 Task: Change the configuration of the roadmap layout of the mark's project to sort by "Status" in descending order.
Action: Mouse pressed left at (276, 166)
Screenshot: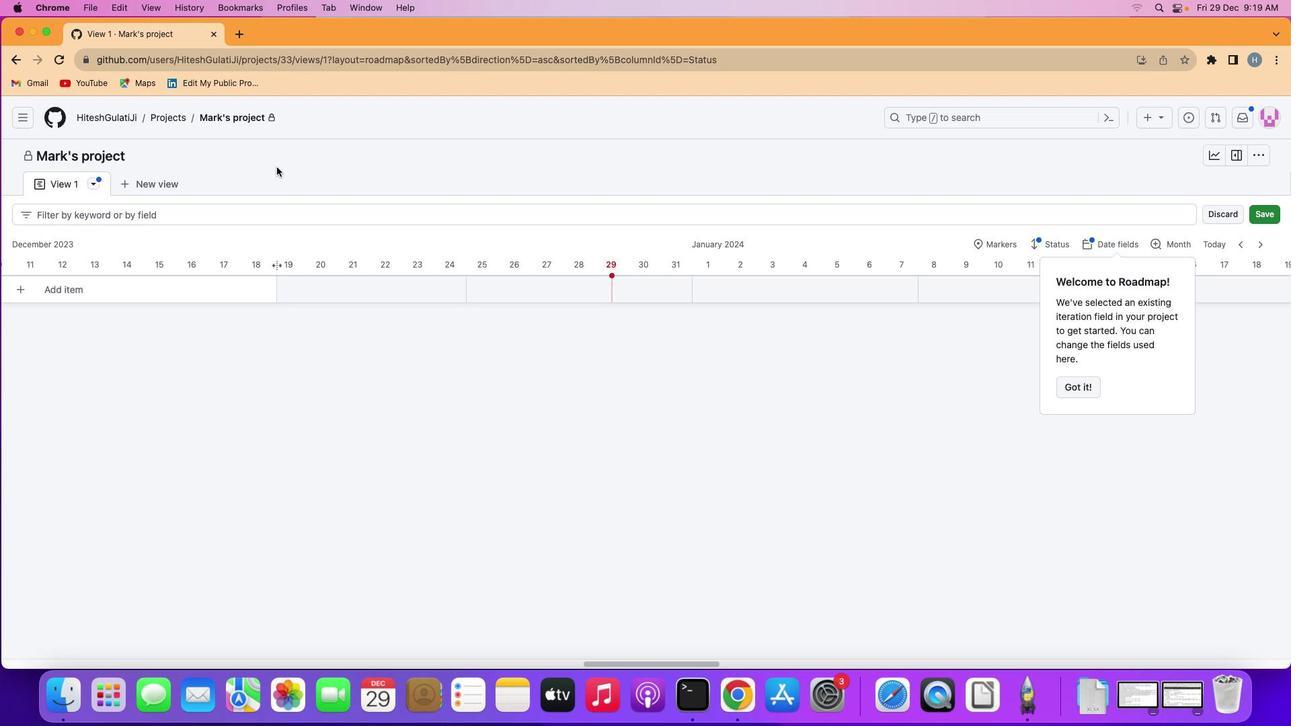 
Action: Mouse moved to (98, 181)
Screenshot: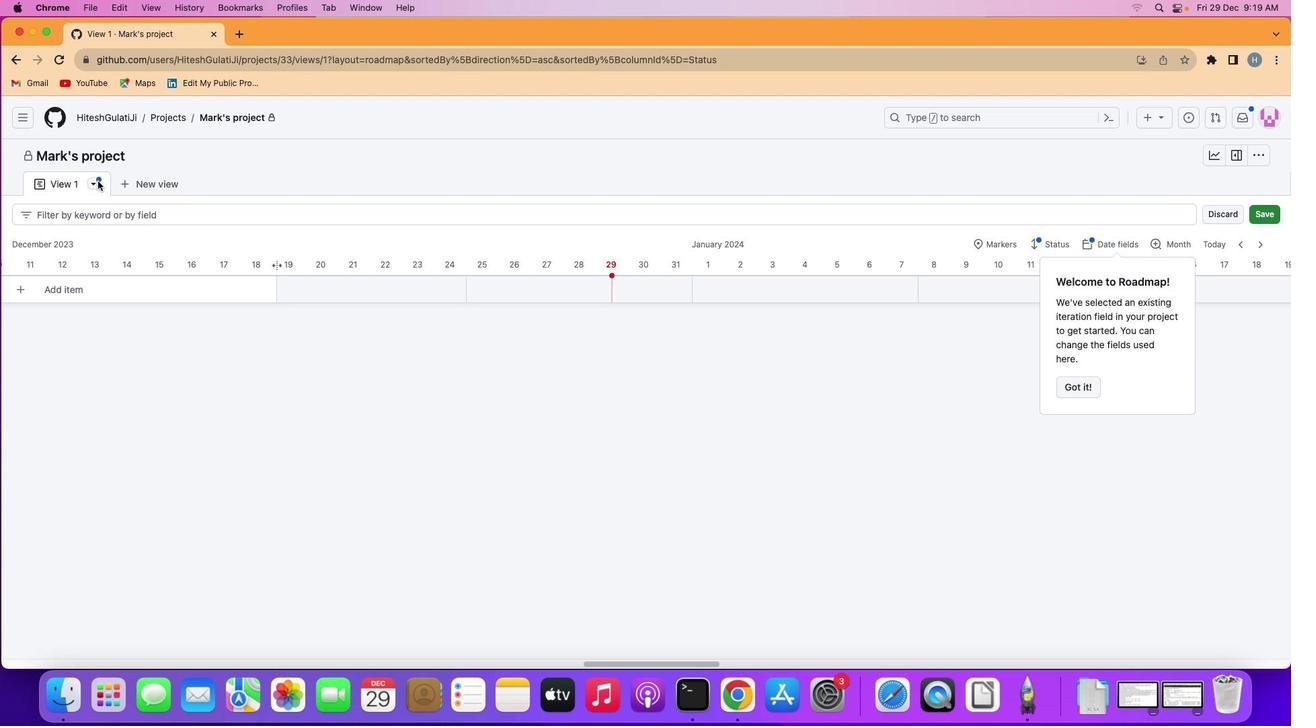 
Action: Mouse pressed left at (98, 181)
Screenshot: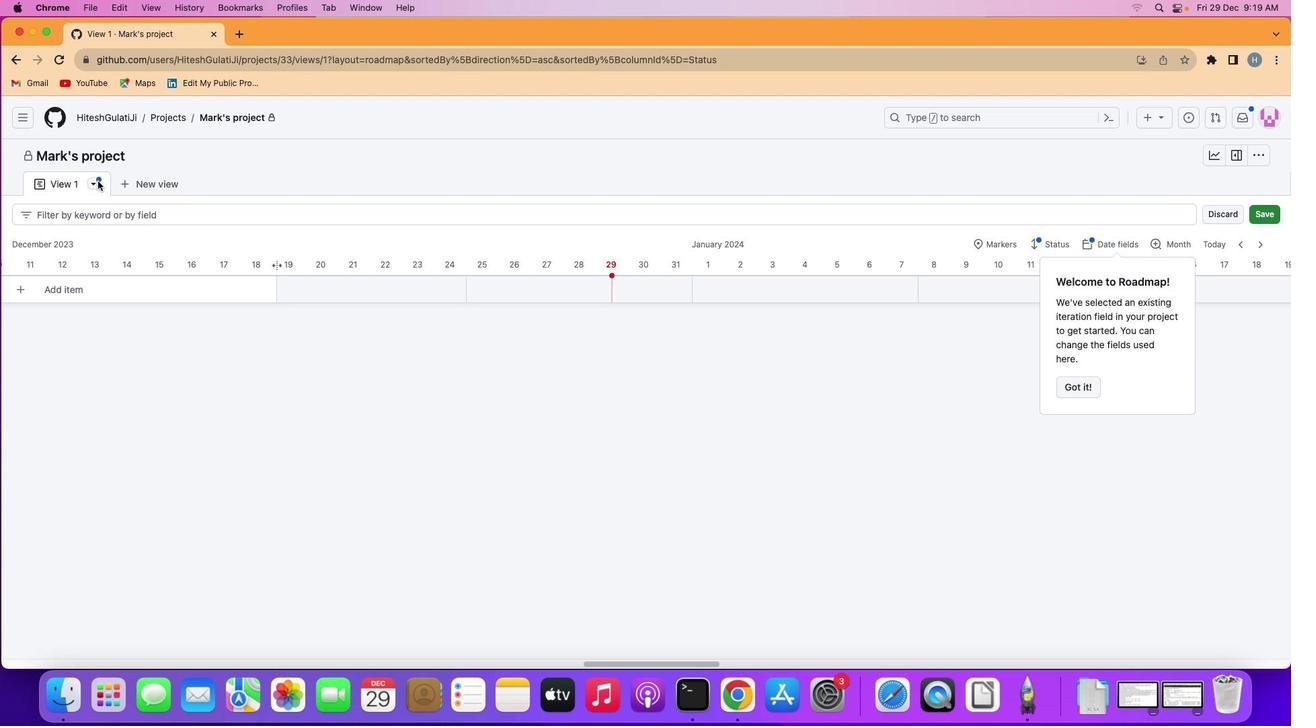 
Action: Mouse moved to (151, 325)
Screenshot: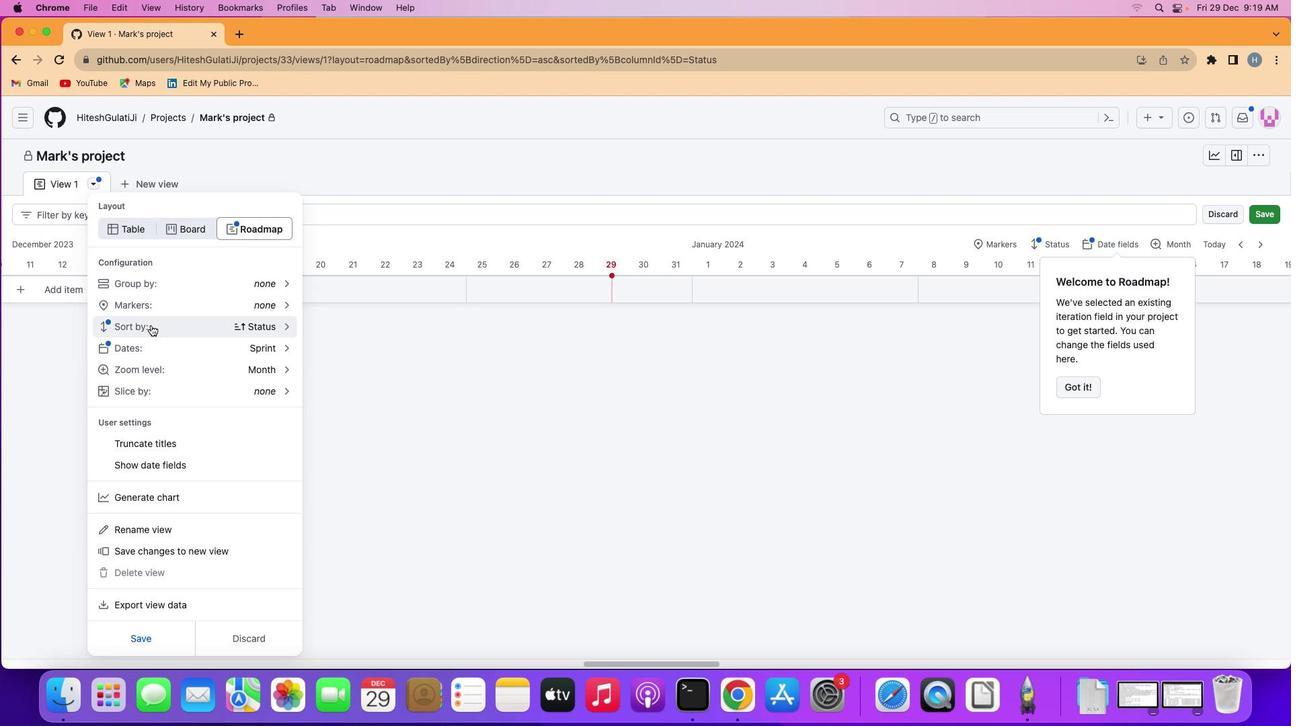 
Action: Mouse pressed left at (151, 325)
Screenshot: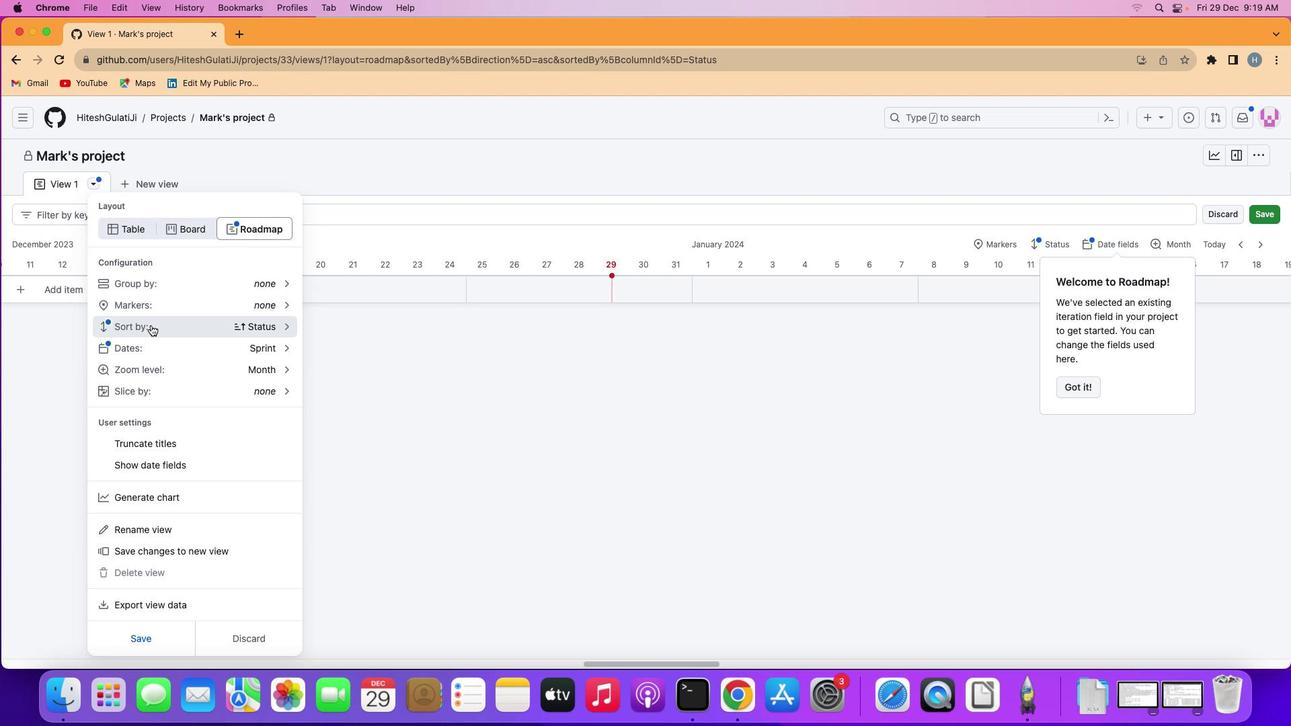 
Action: Mouse moved to (230, 296)
Screenshot: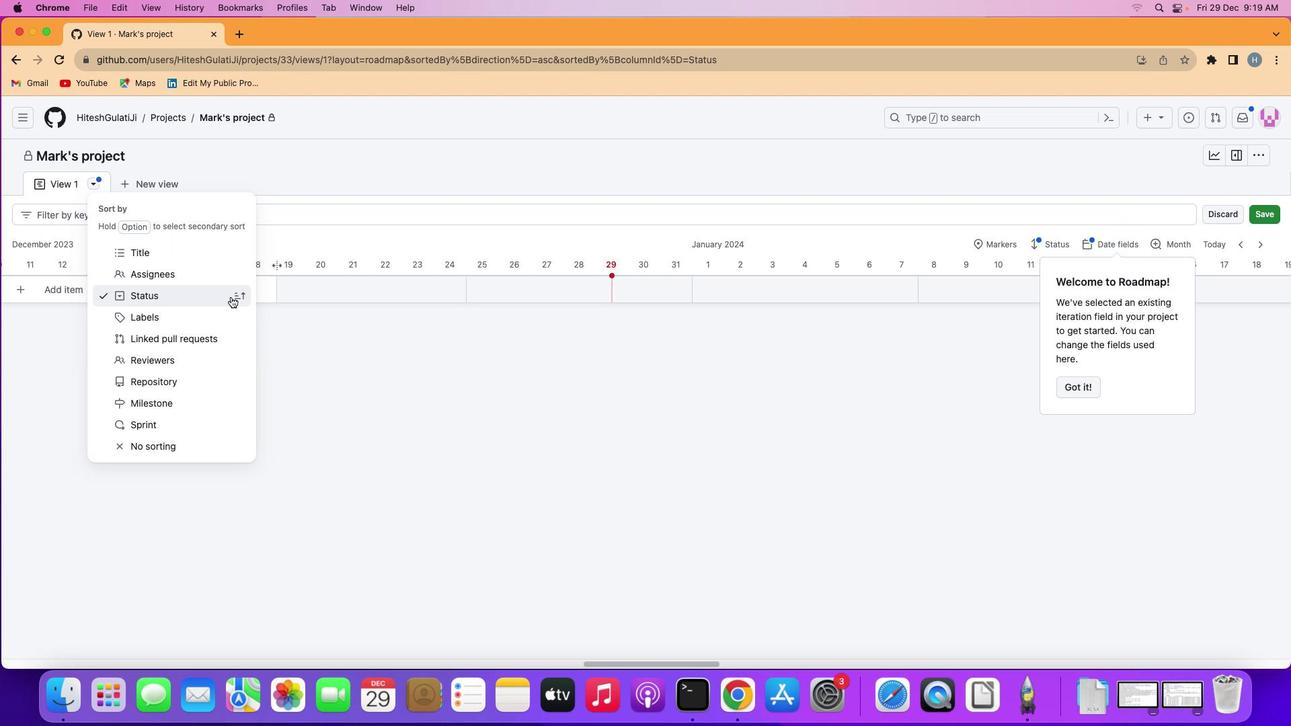 
Action: Mouse pressed left at (230, 296)
Screenshot: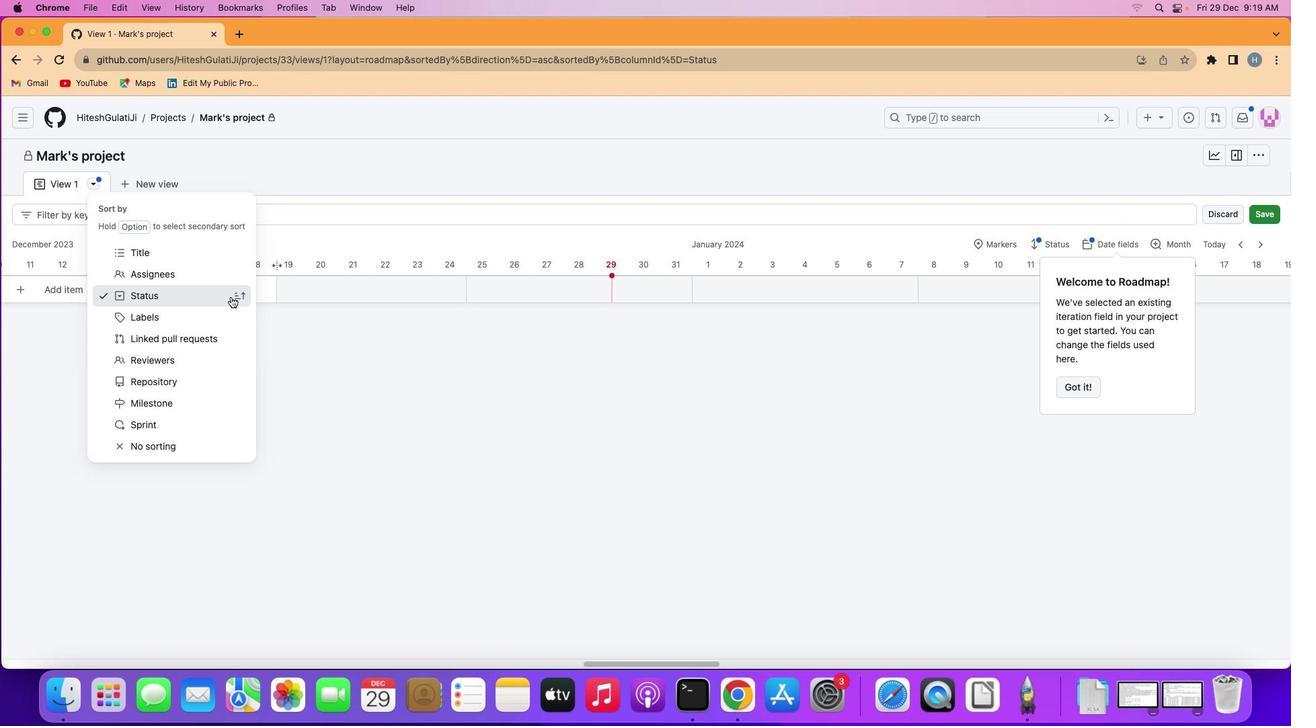 
Action: Mouse moved to (348, 343)
Screenshot: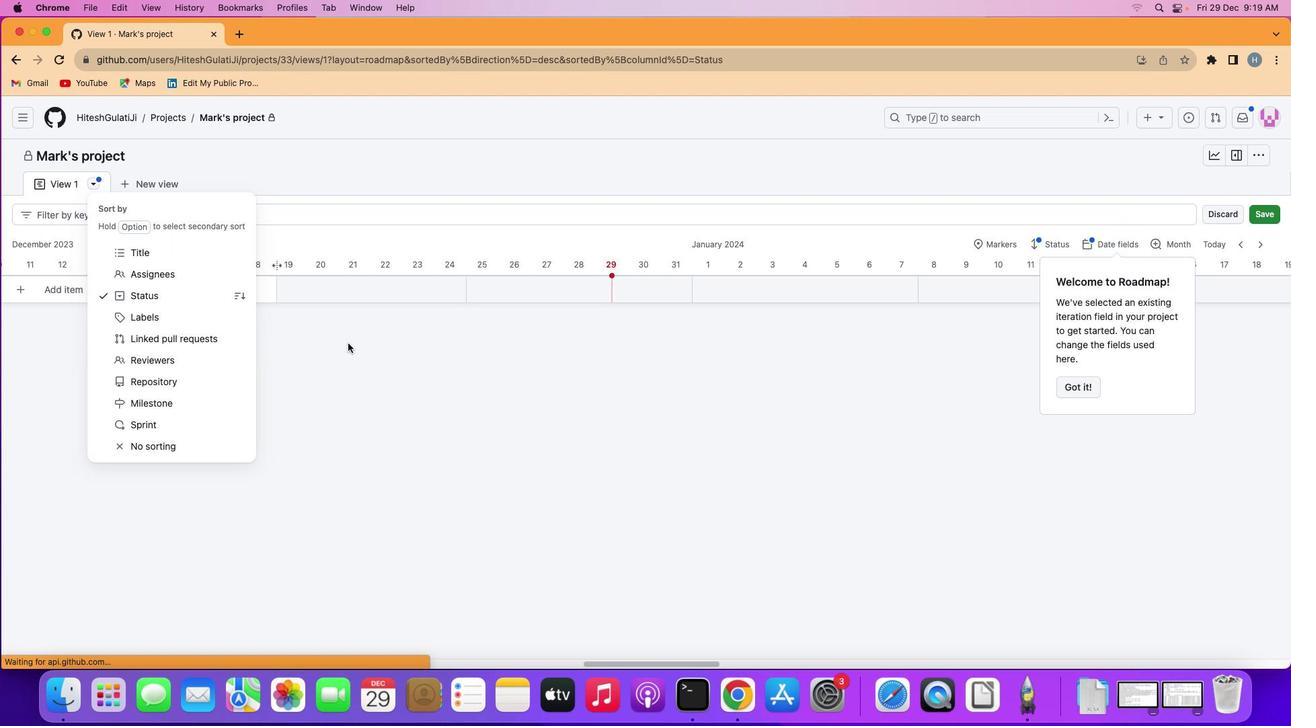 
